 Task: Search for the email with the subject Request for sponsorship logged in from softage.1@softage.net with the filter, email from softage.10@softage.net and a new filter,  Delete it 
Action: Mouse moved to (882, 86)
Screenshot: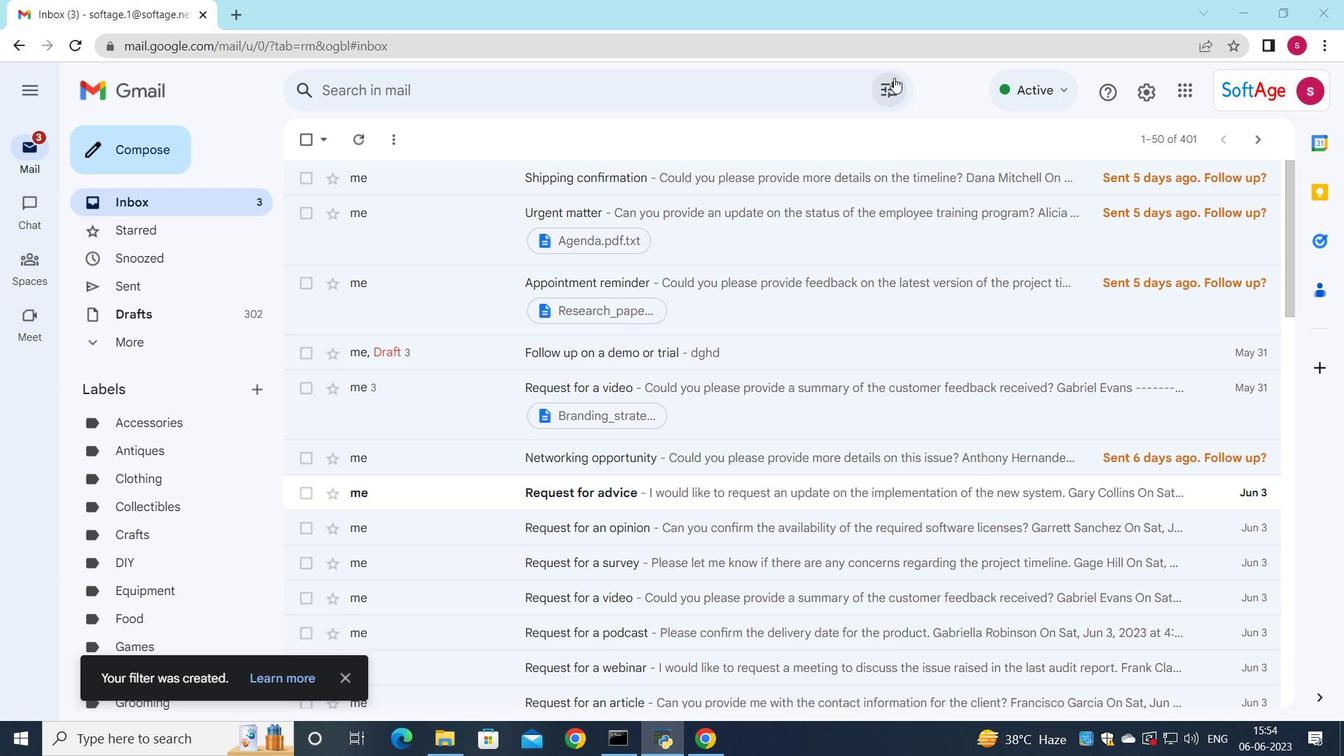 
Action: Mouse pressed left at (882, 86)
Screenshot: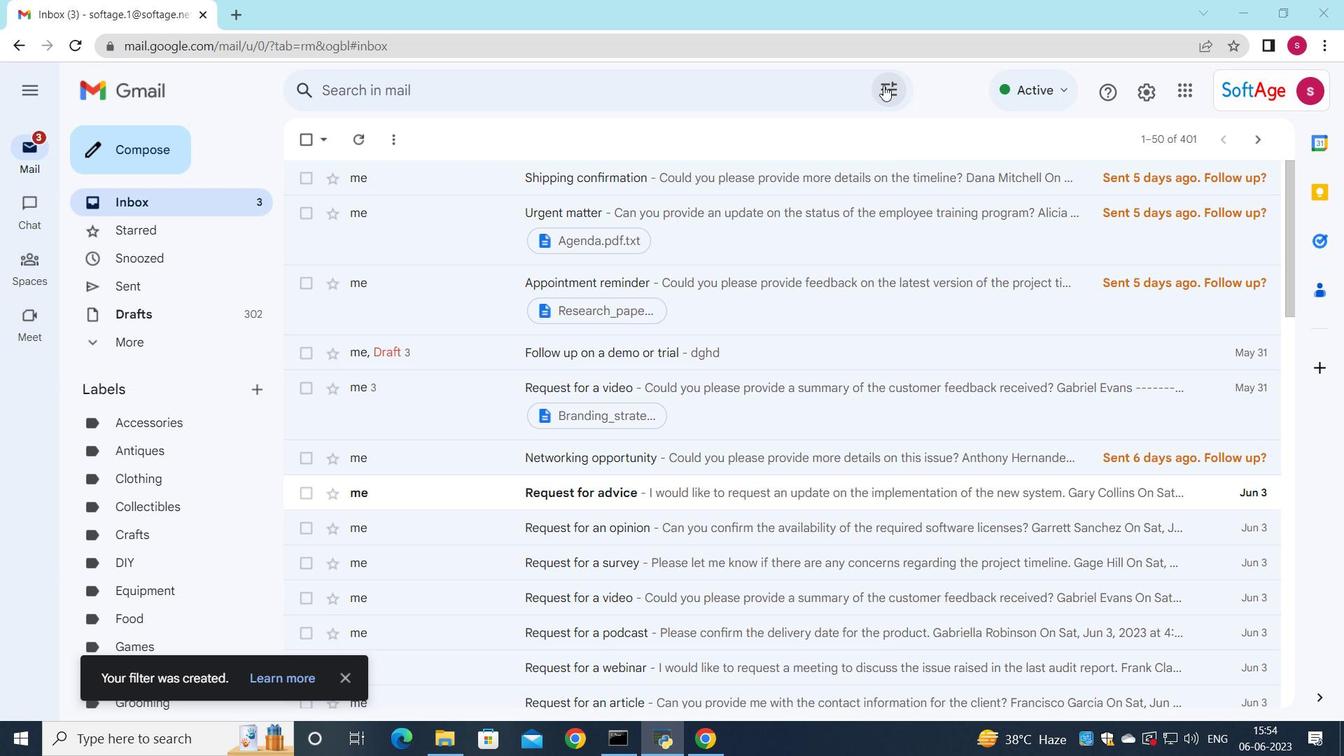 
Action: Mouse moved to (713, 162)
Screenshot: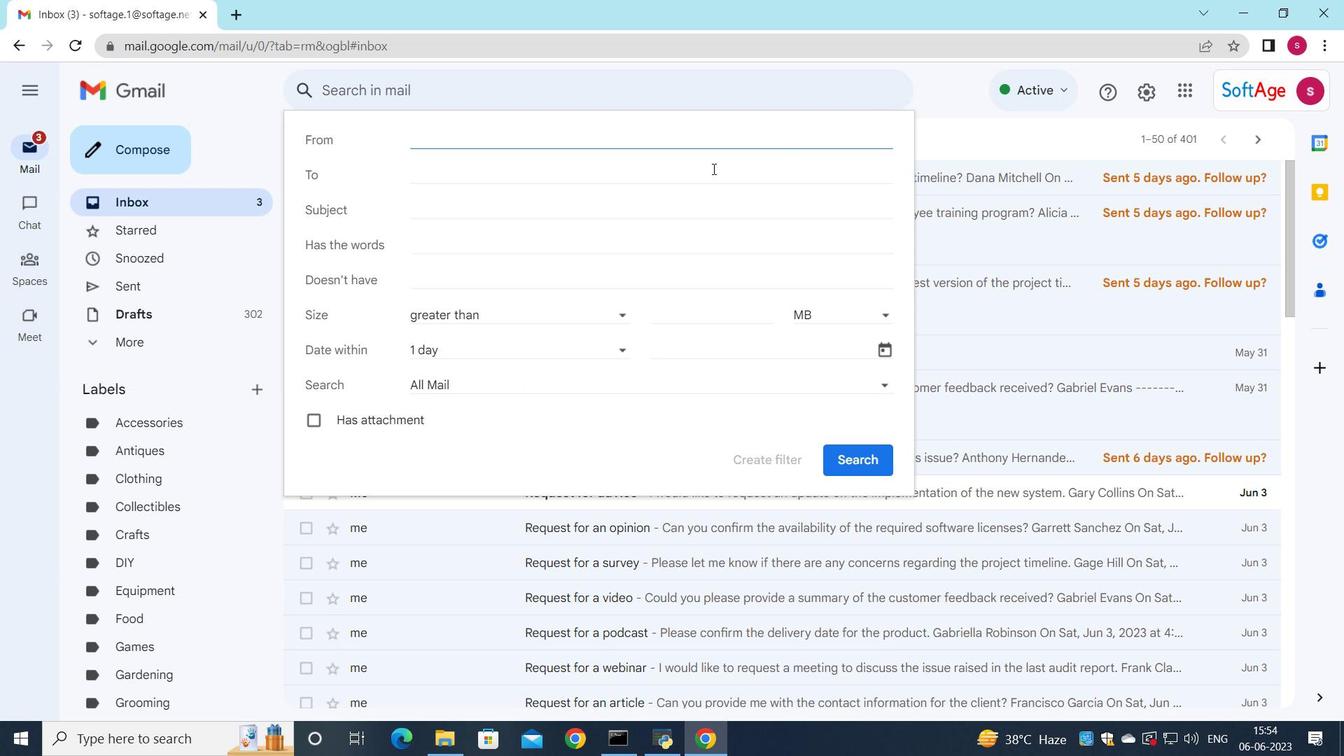 
Action: Key pressed s
Screenshot: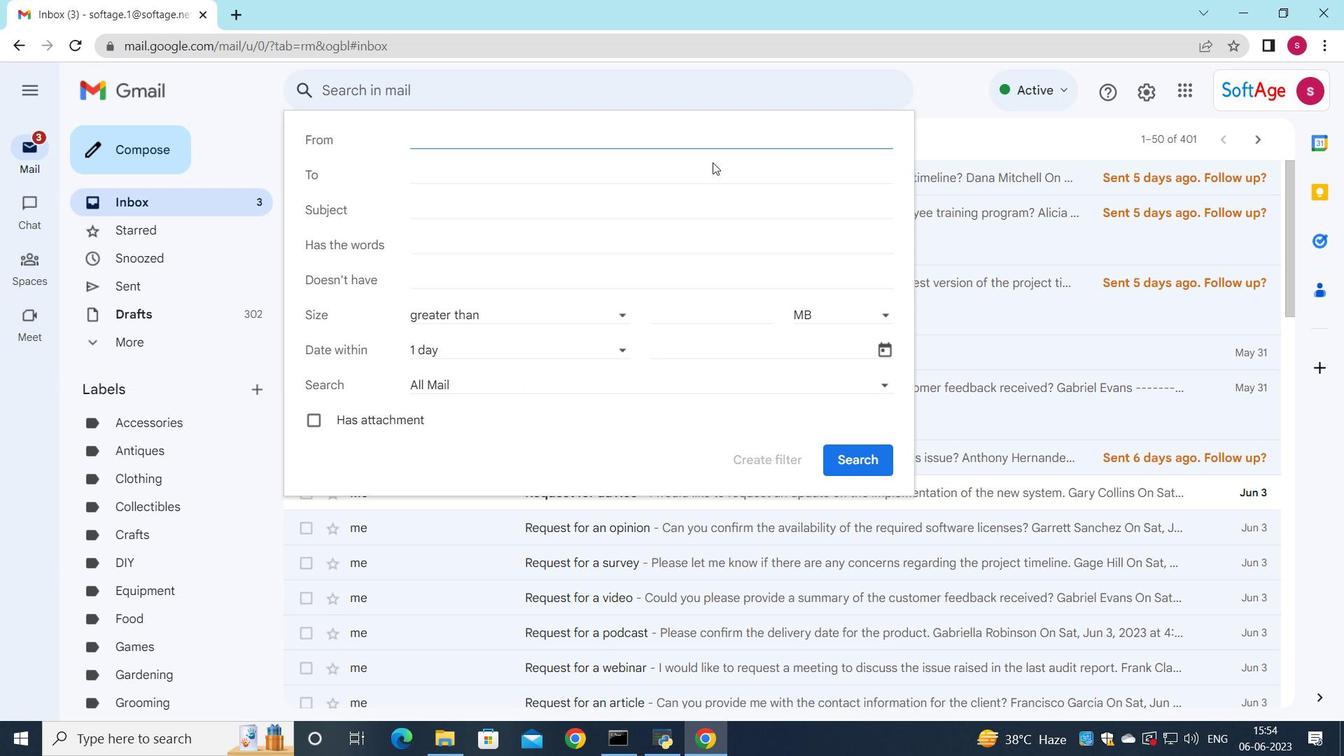 
Action: Mouse moved to (595, 179)
Screenshot: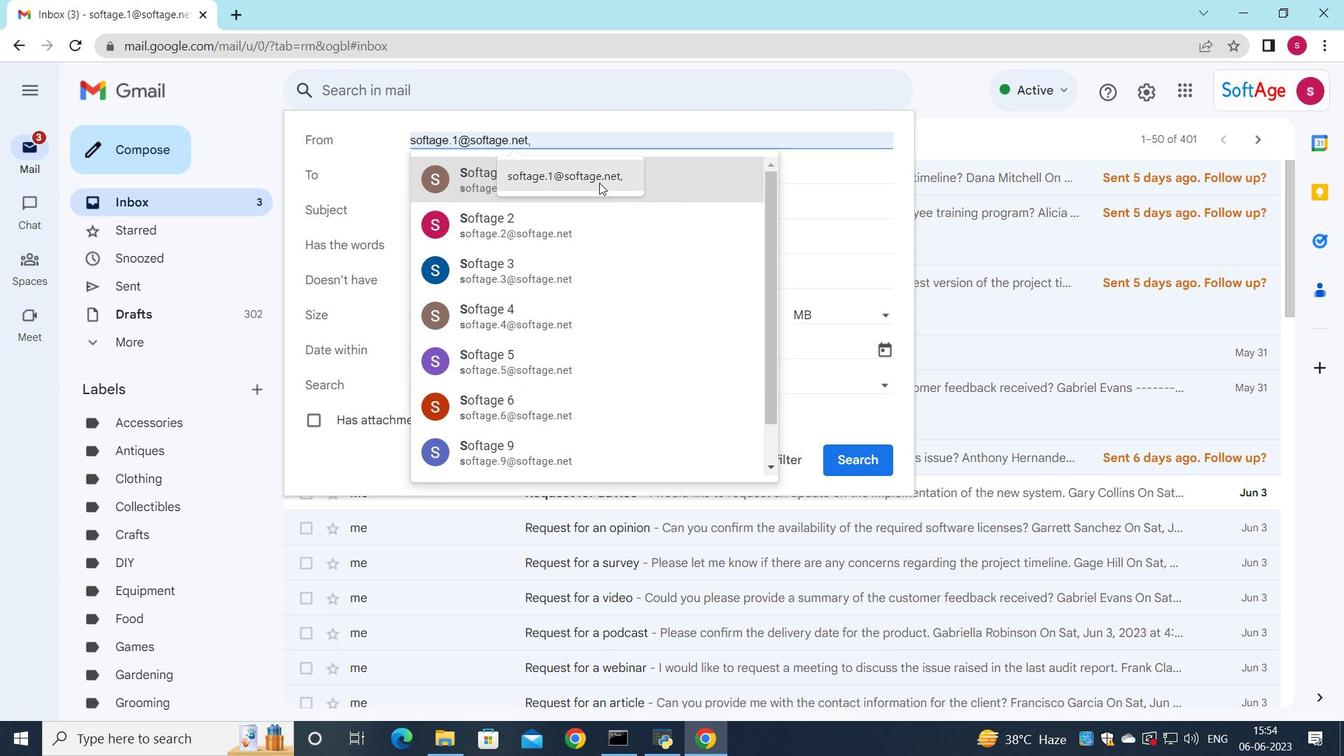 
Action: Mouse pressed left at (595, 179)
Screenshot: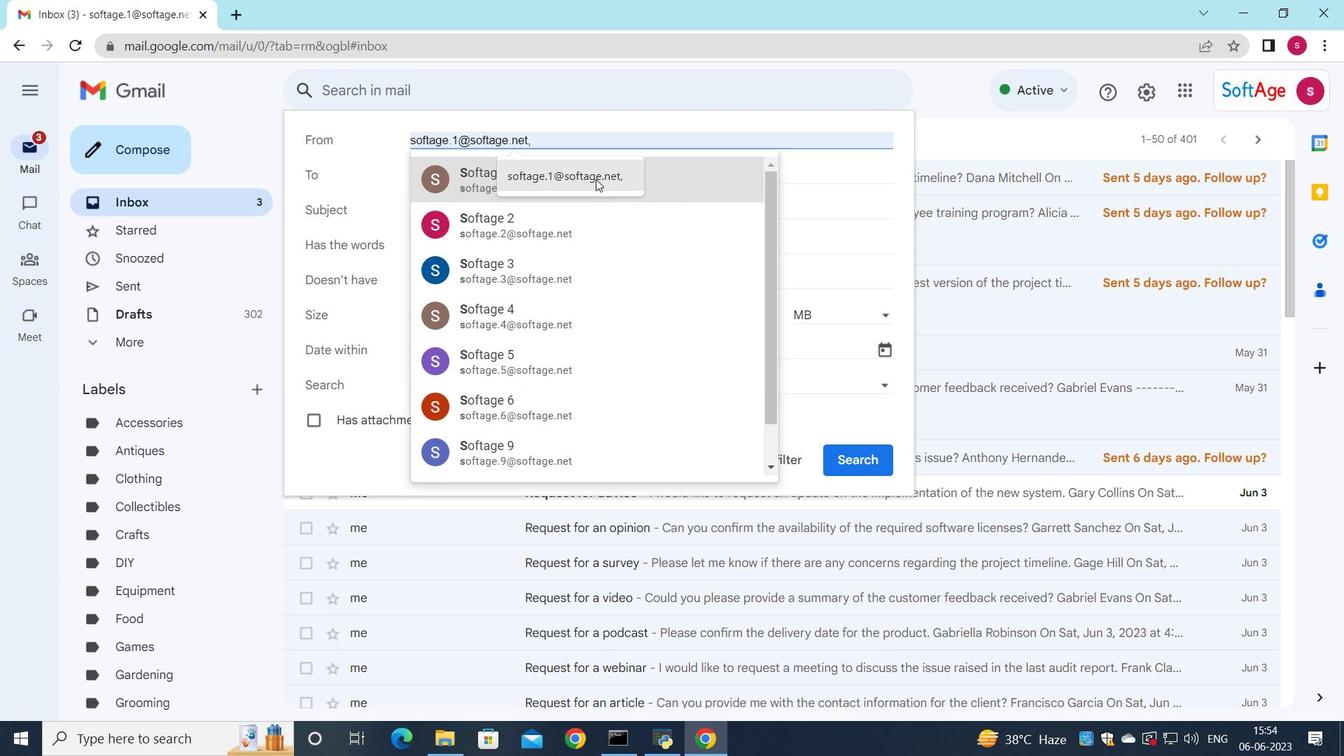 
Action: Mouse moved to (504, 179)
Screenshot: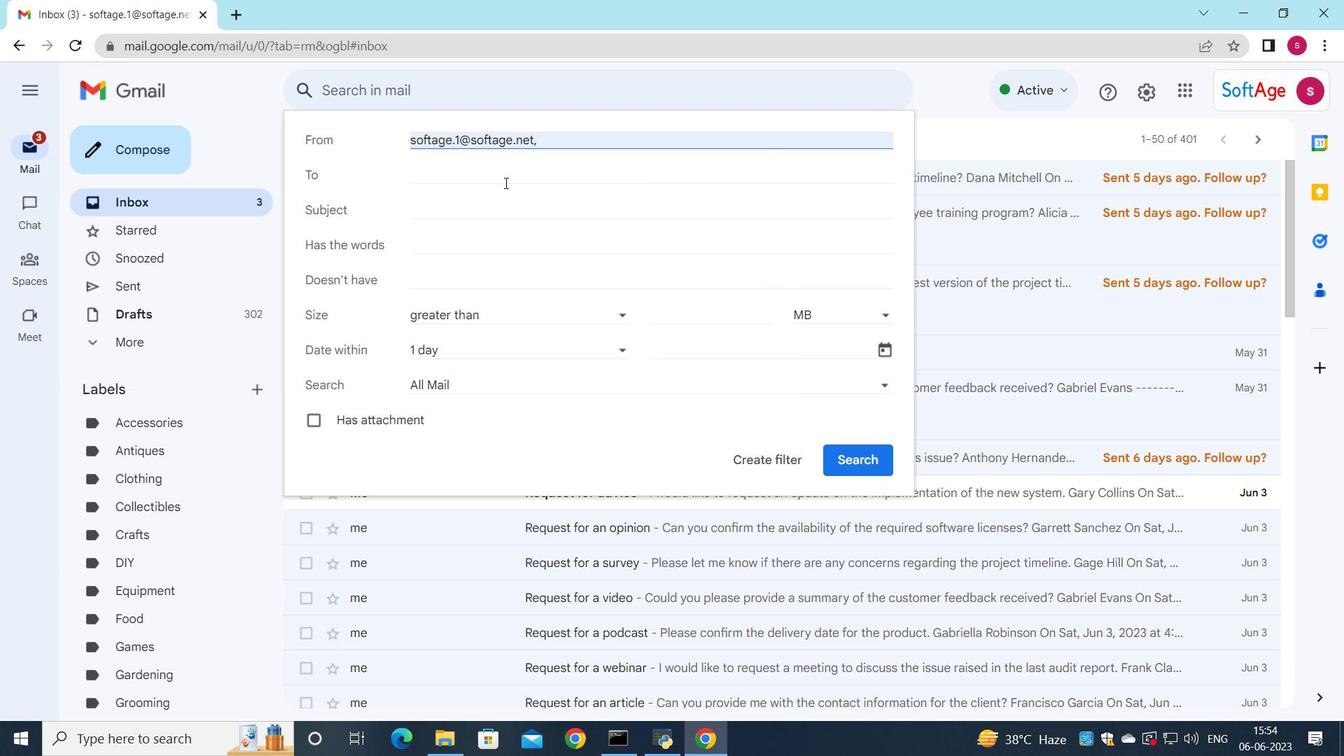 
Action: Mouse pressed left at (504, 179)
Screenshot: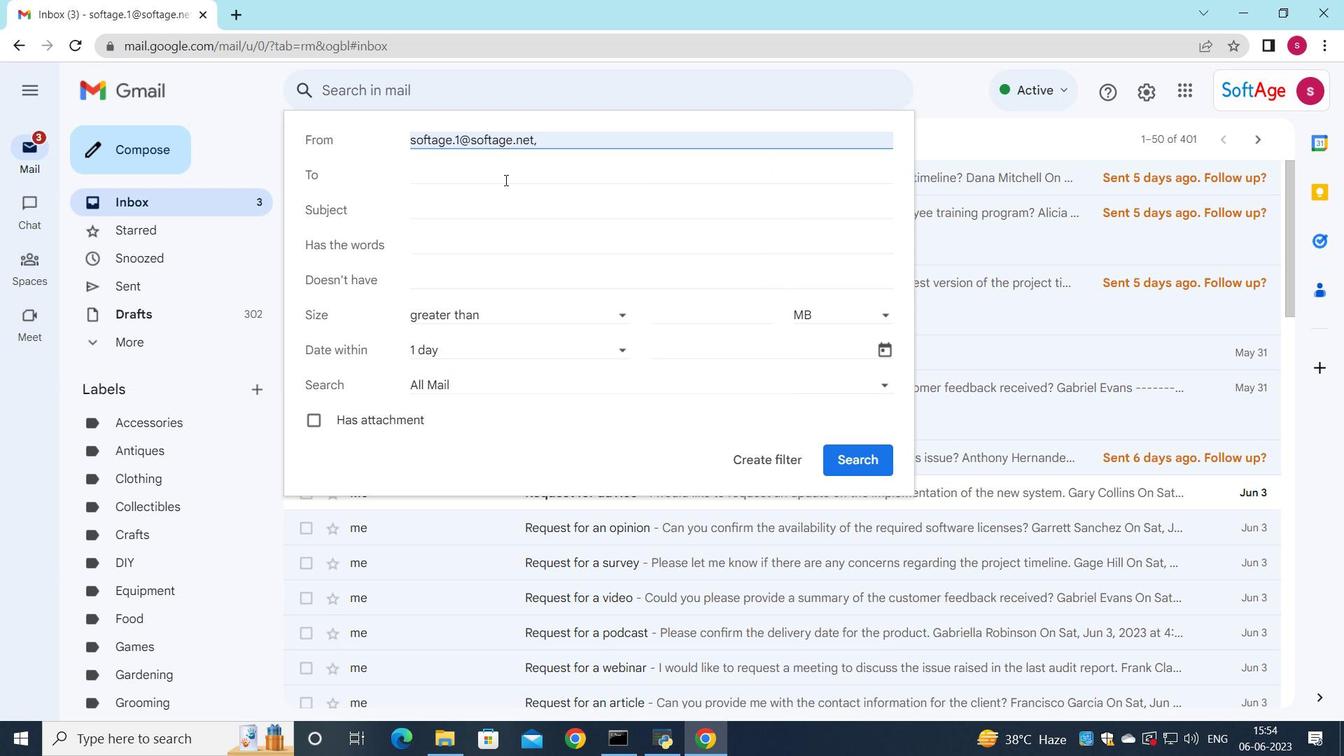 
Action: Mouse moved to (508, 180)
Screenshot: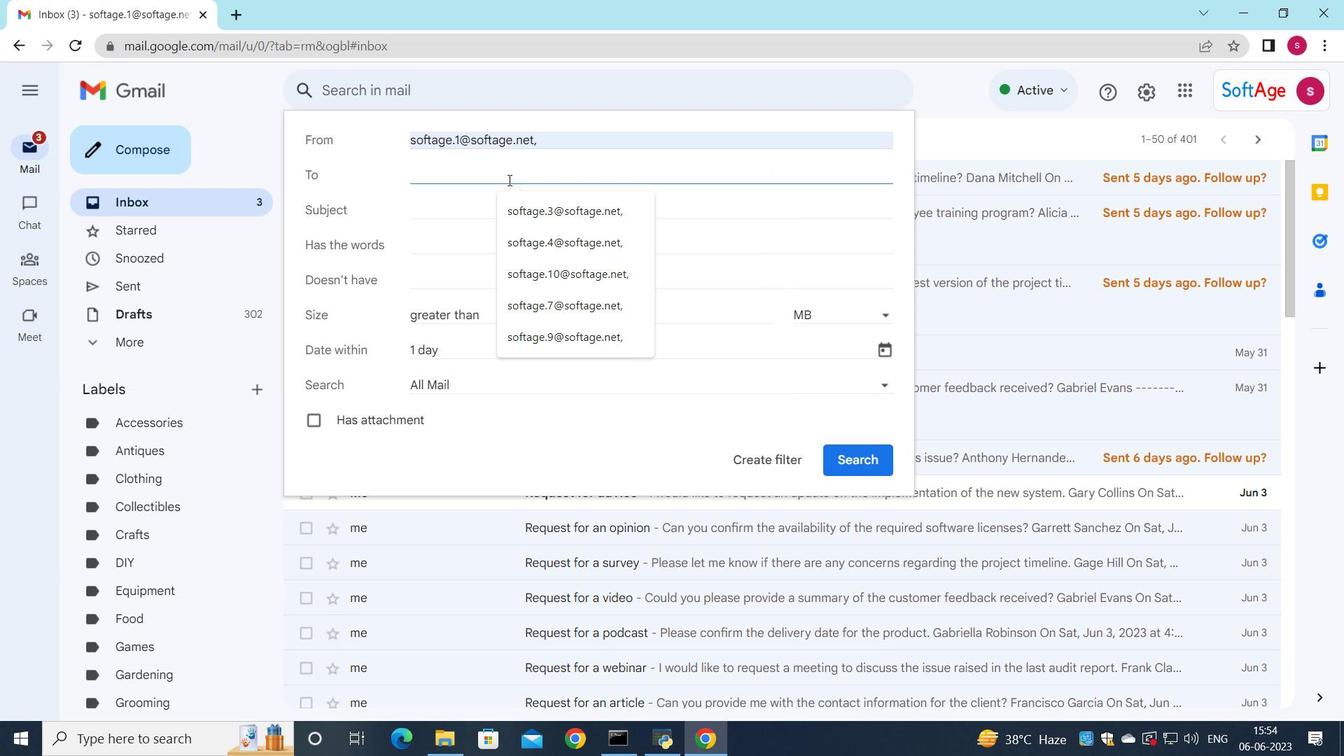 
Action: Key pressed s
Screenshot: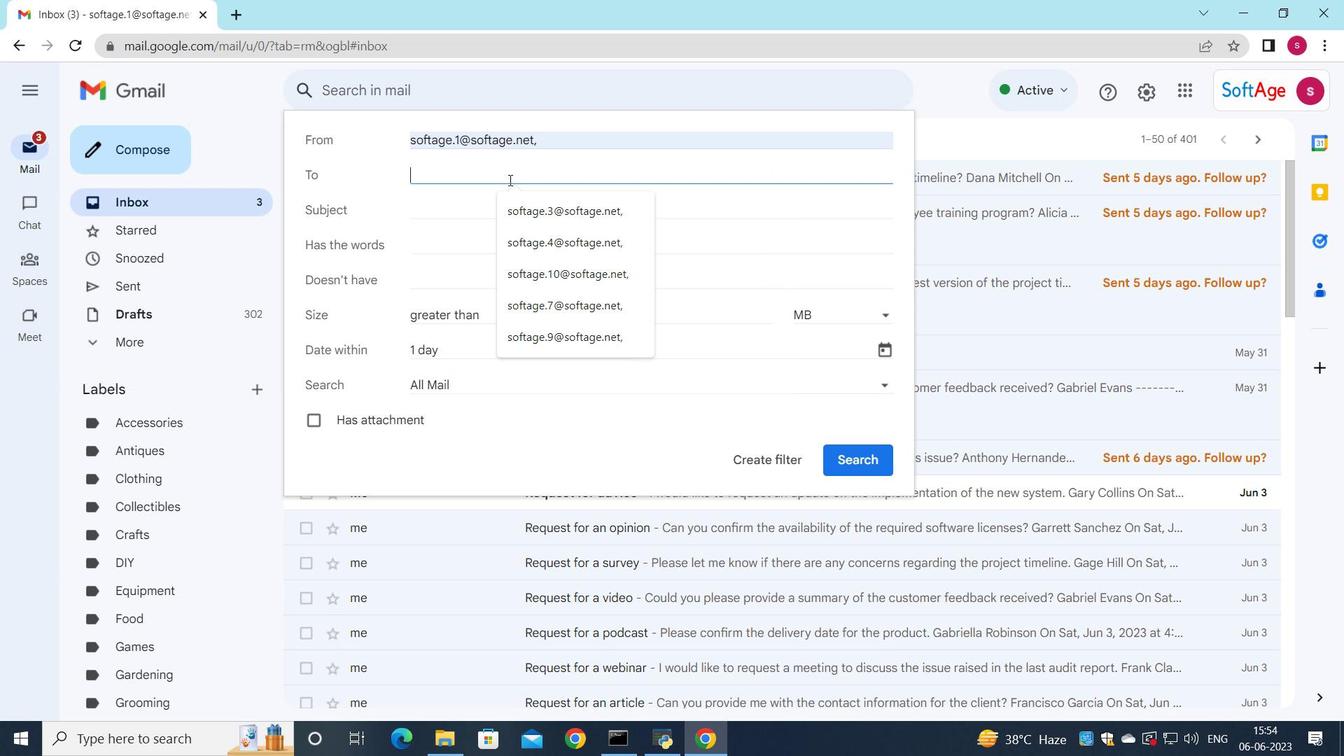 
Action: Mouse moved to (536, 209)
Screenshot: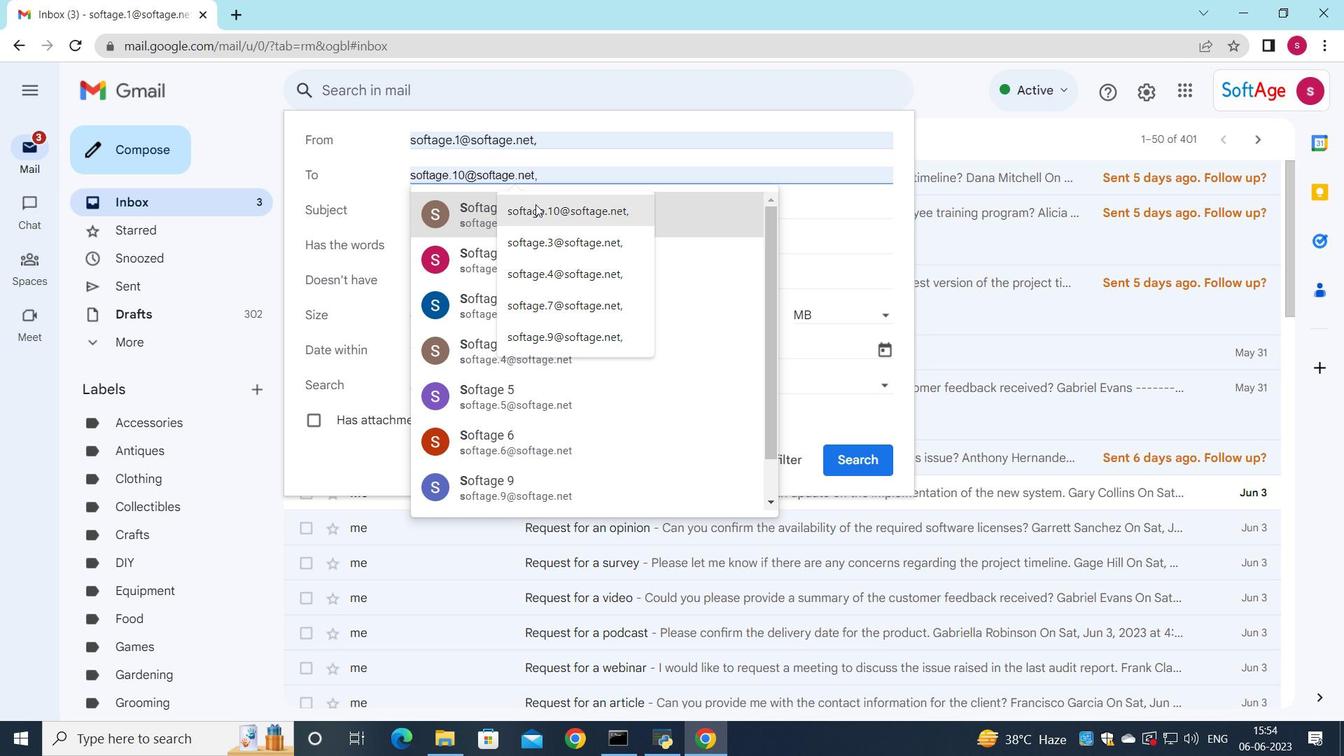 
Action: Mouse pressed left at (536, 209)
Screenshot: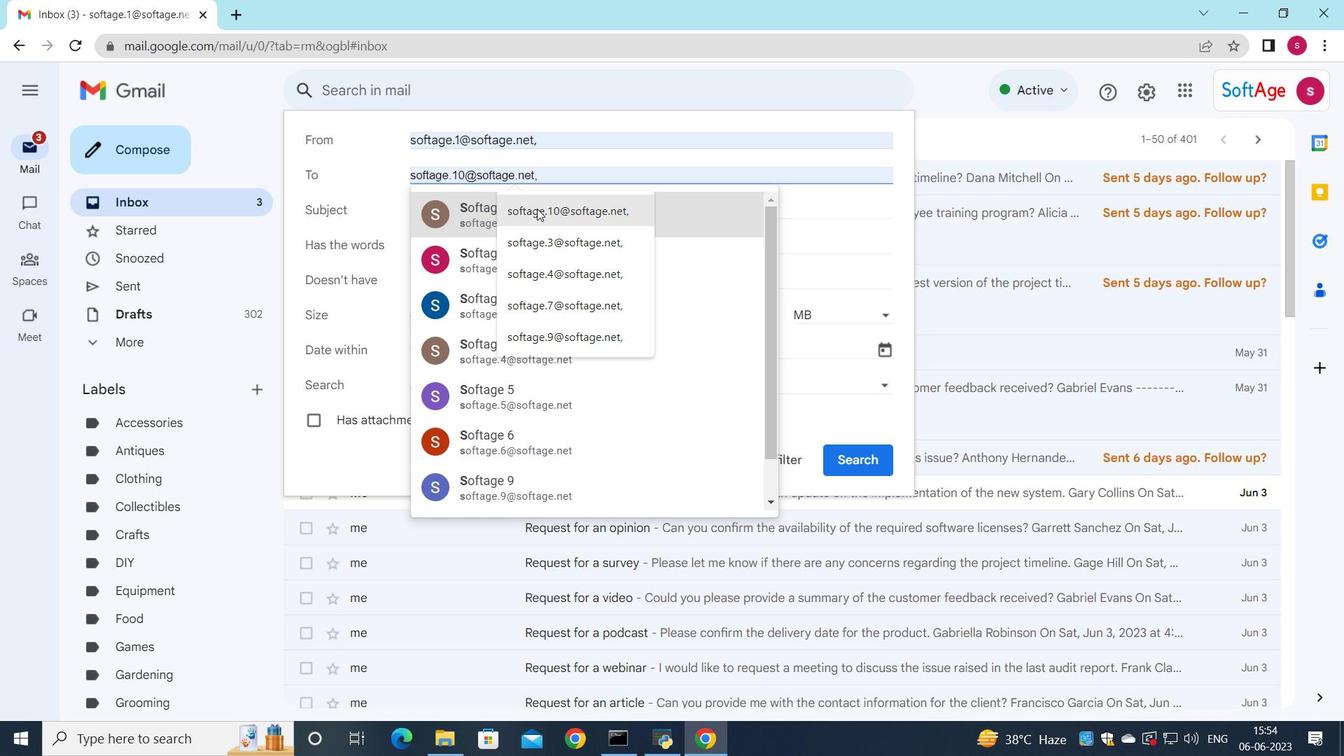 
Action: Mouse moved to (517, 215)
Screenshot: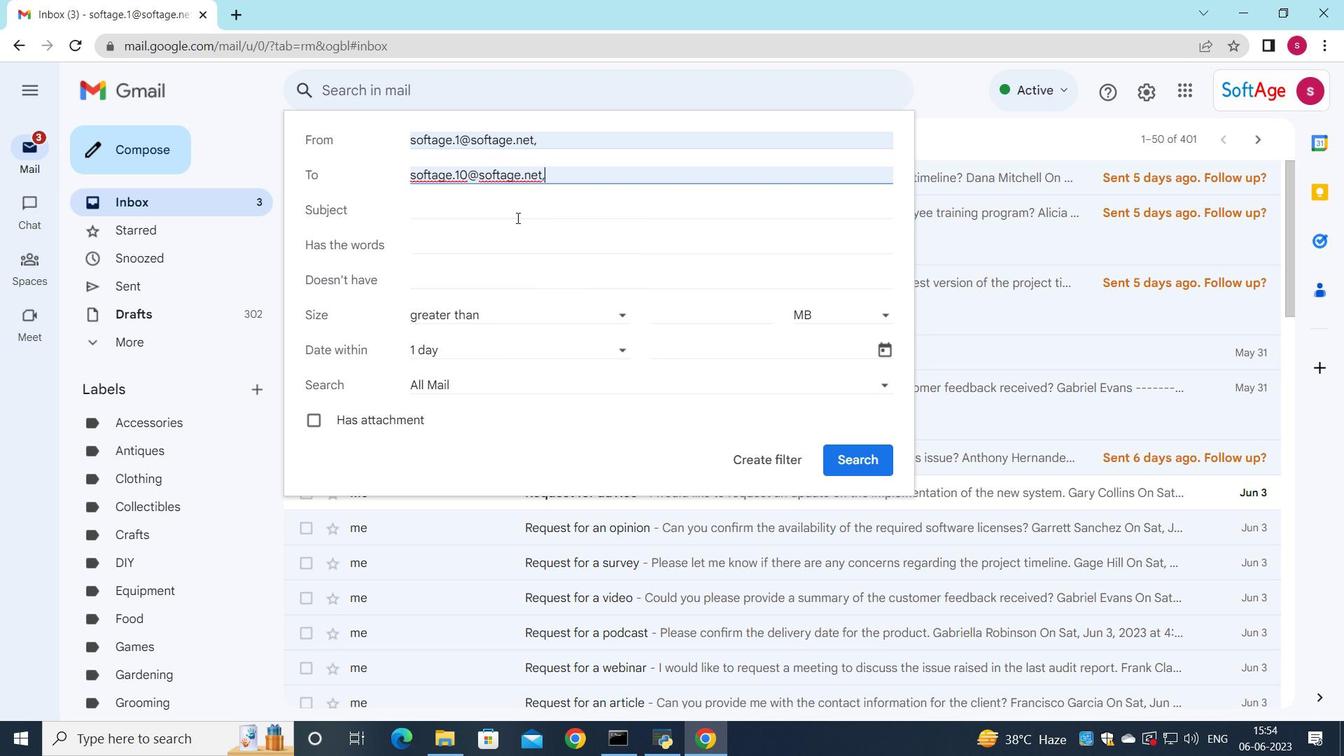 
Action: Mouse pressed left at (517, 215)
Screenshot: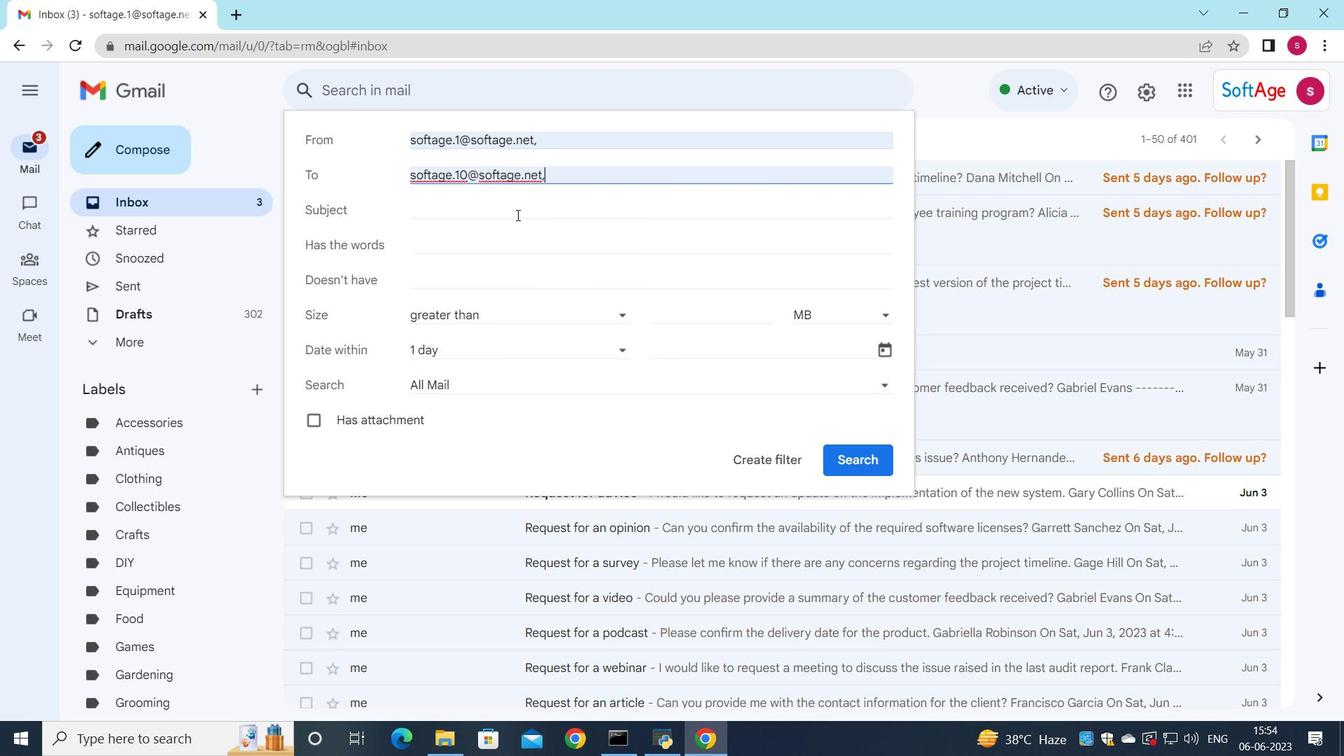 
Action: Key pressed <Key.shift>Request<Key.space>for<Key.space>sponsorship
Screenshot: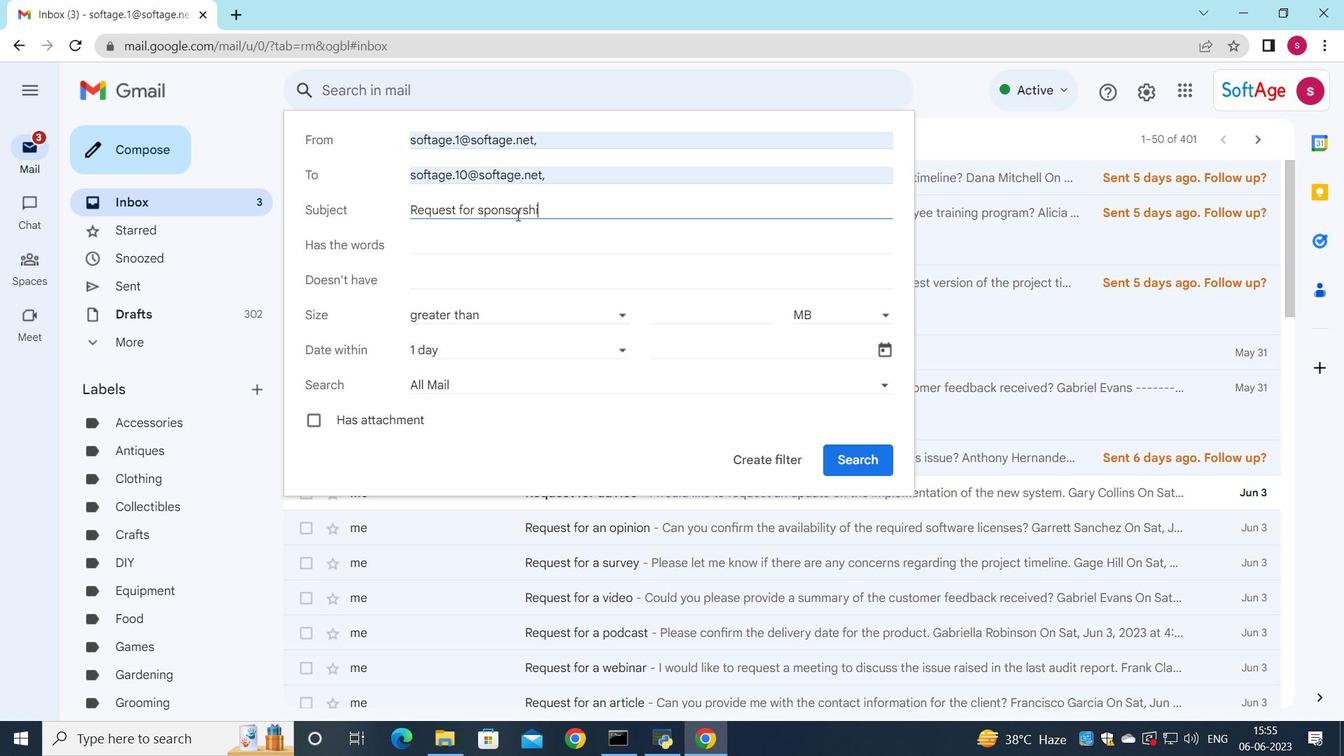
Action: Mouse moved to (511, 360)
Screenshot: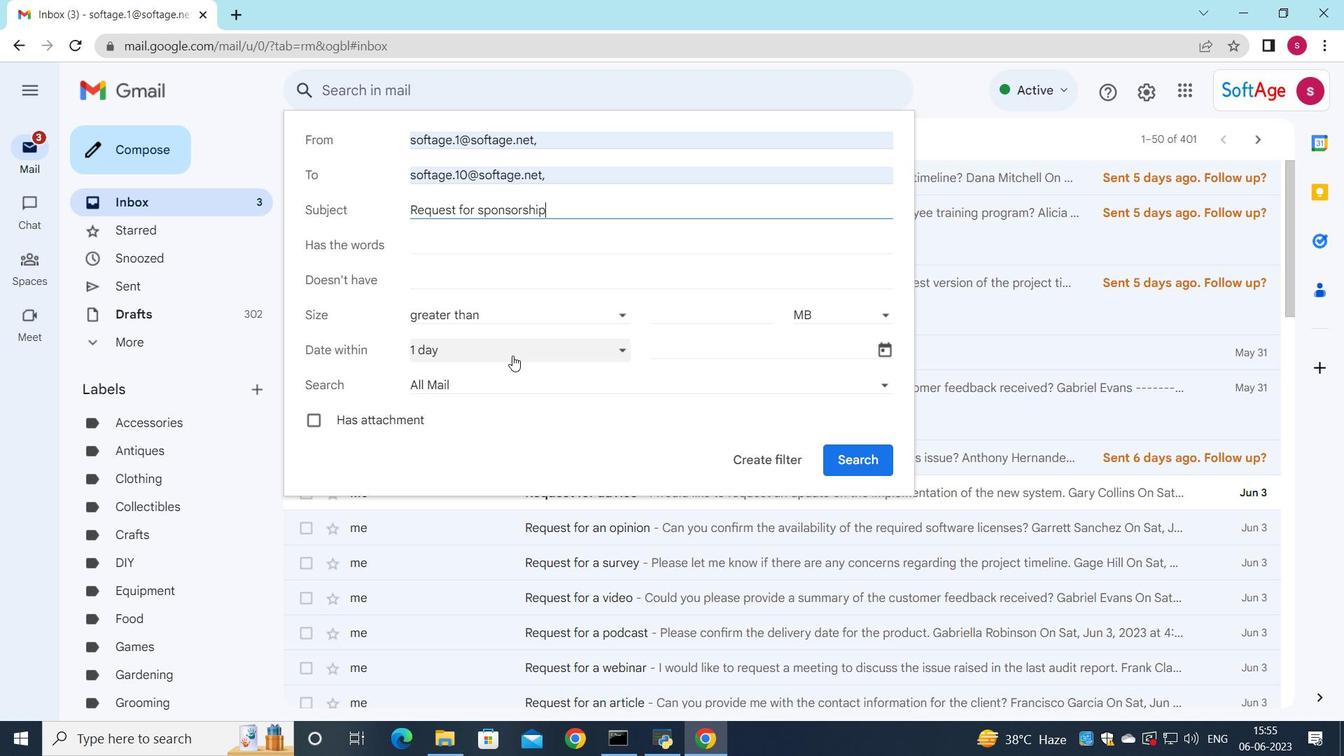 
Action: Mouse pressed left at (511, 360)
Screenshot: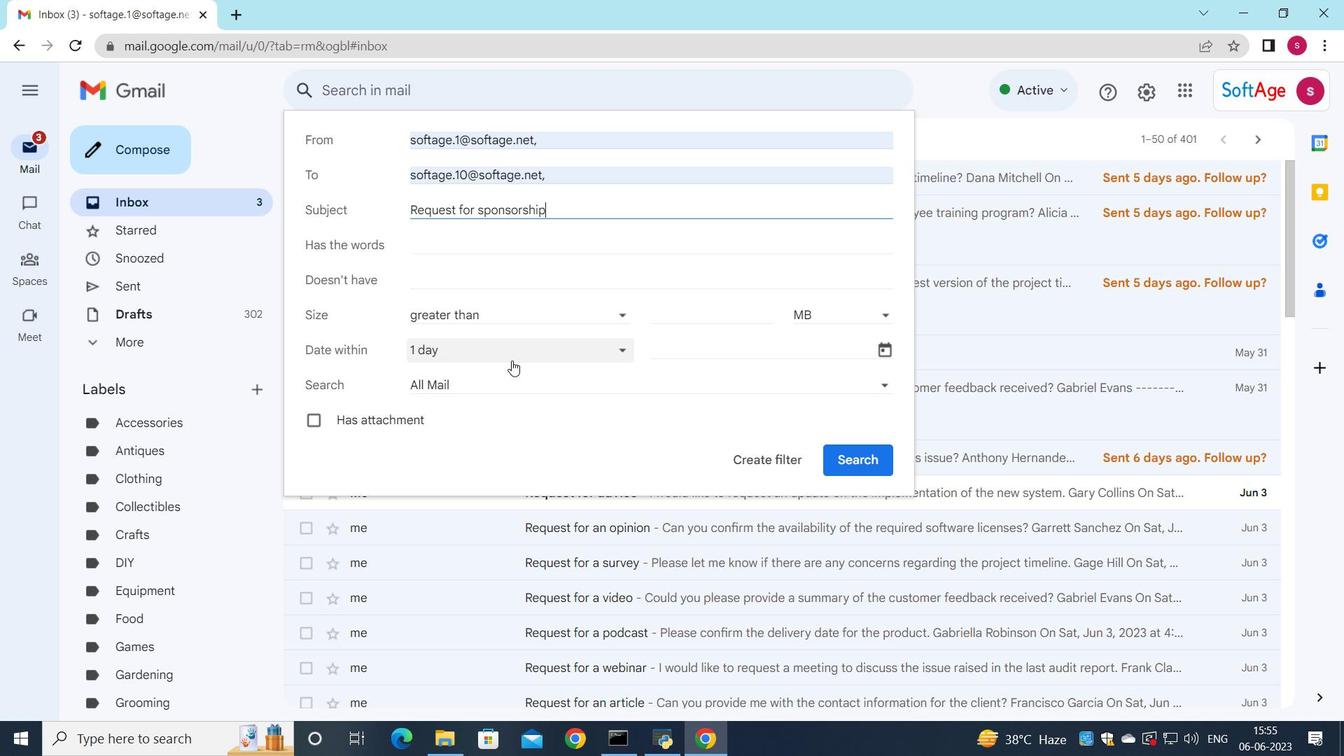 
Action: Mouse moved to (472, 550)
Screenshot: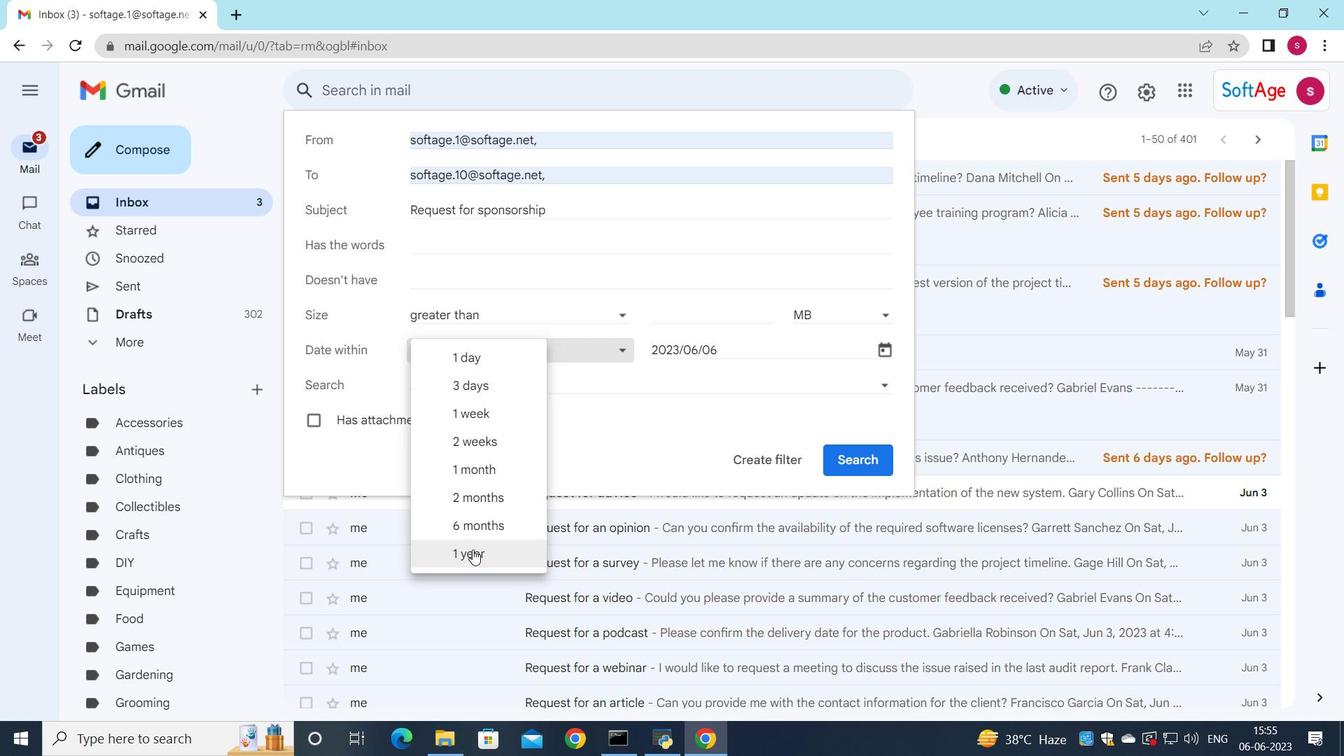 
Action: Mouse pressed left at (472, 550)
Screenshot: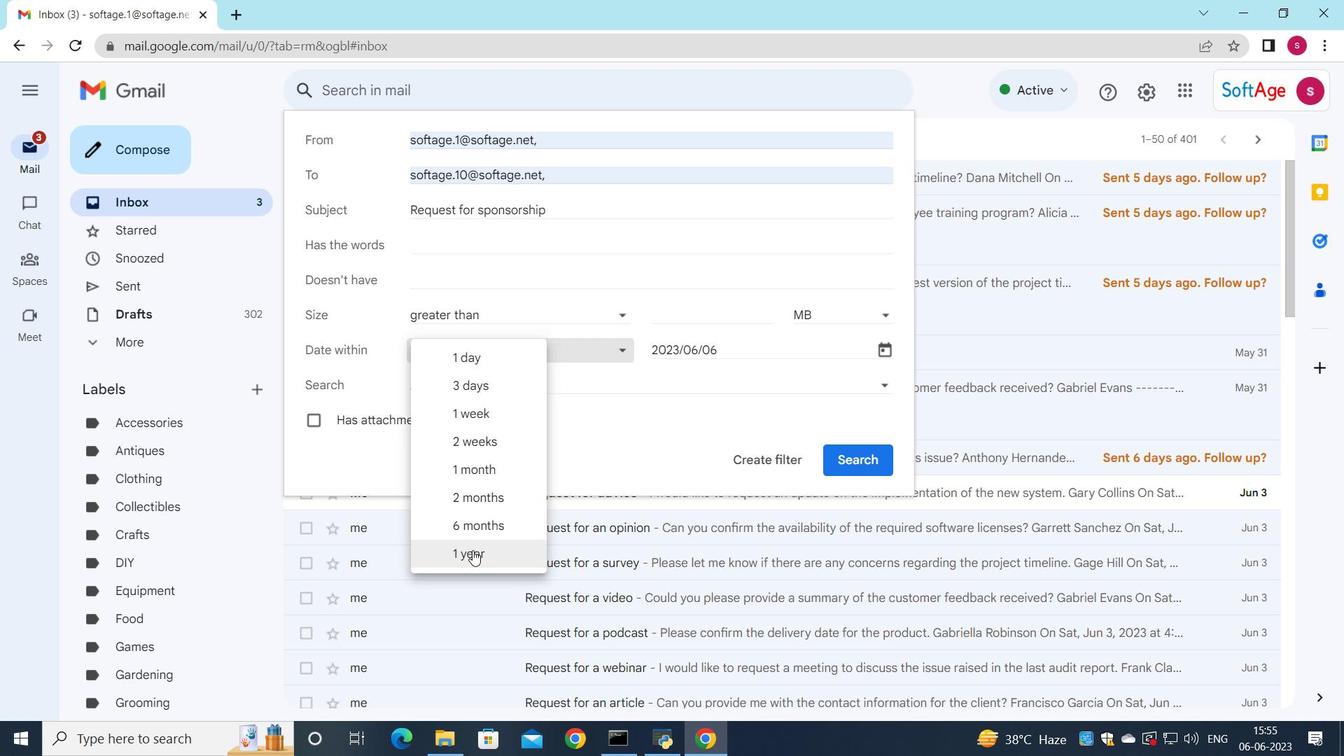 
Action: Mouse moved to (755, 463)
Screenshot: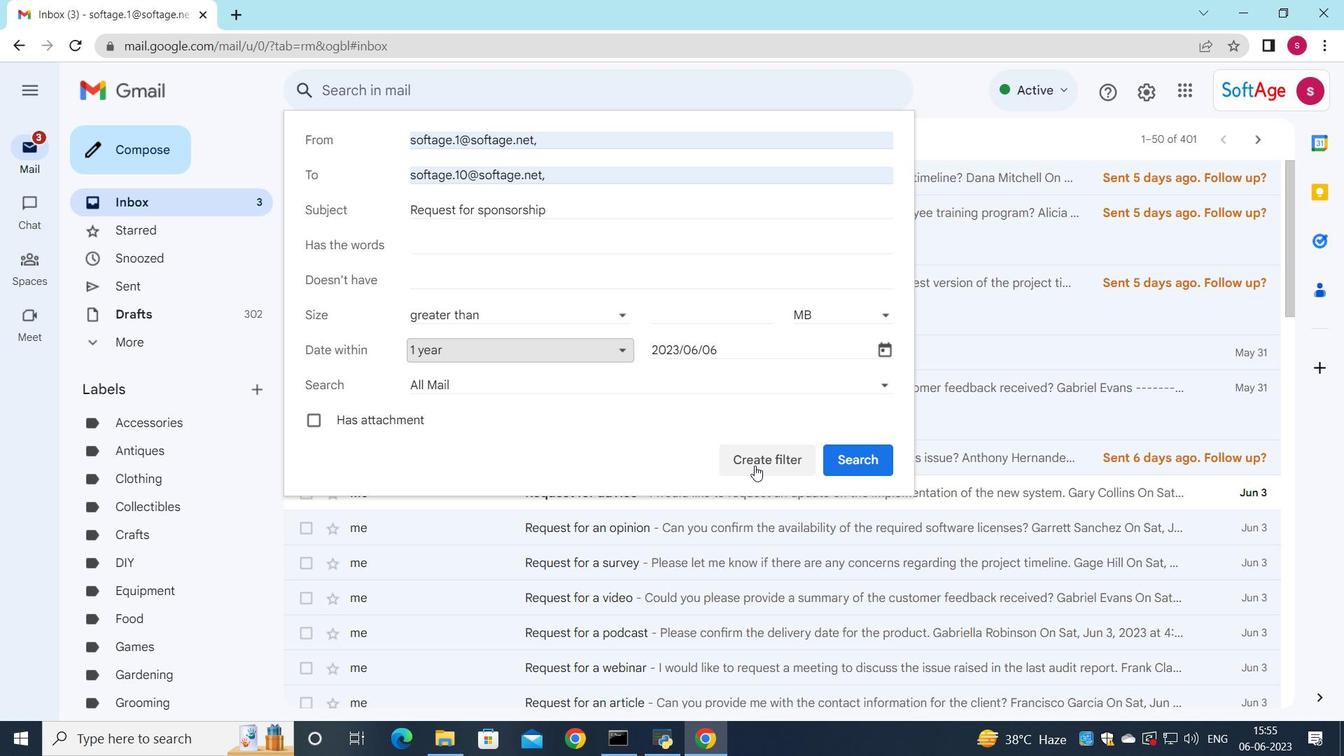 
Action: Mouse pressed left at (755, 463)
Screenshot: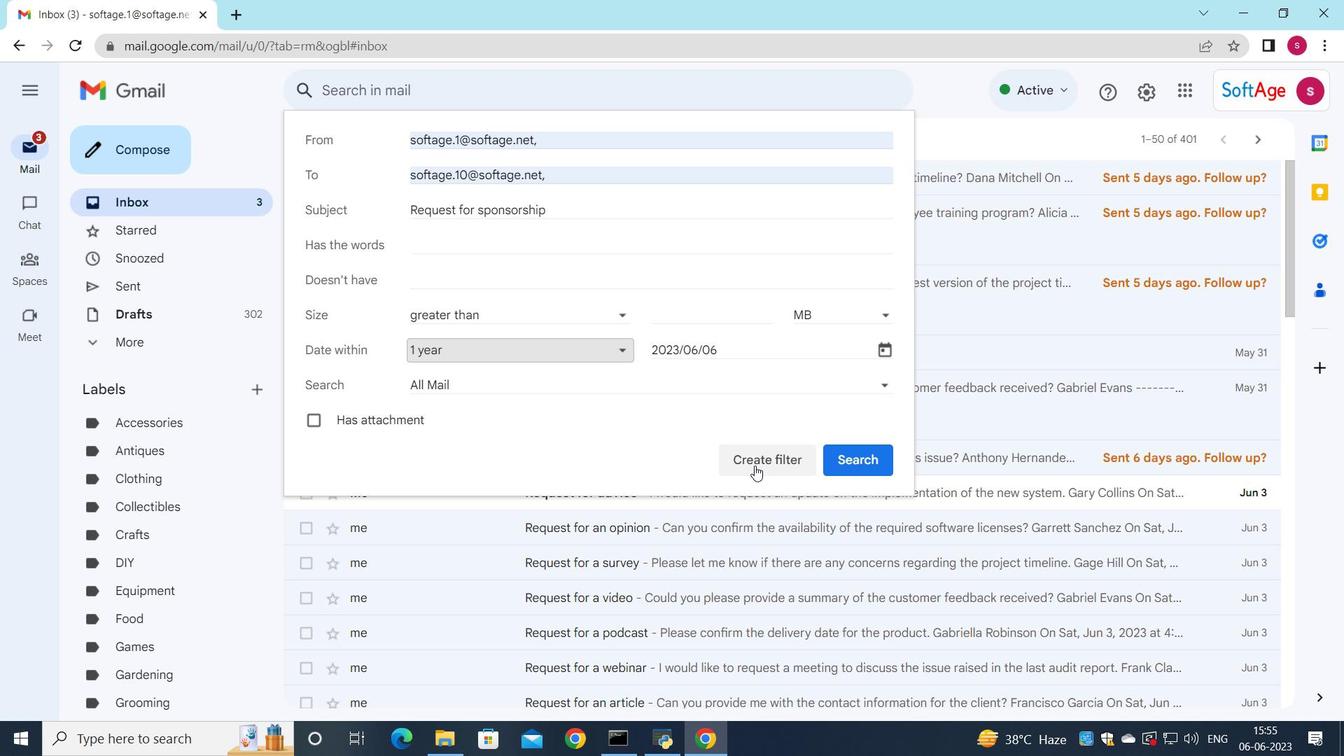 
Action: Mouse moved to (325, 305)
Screenshot: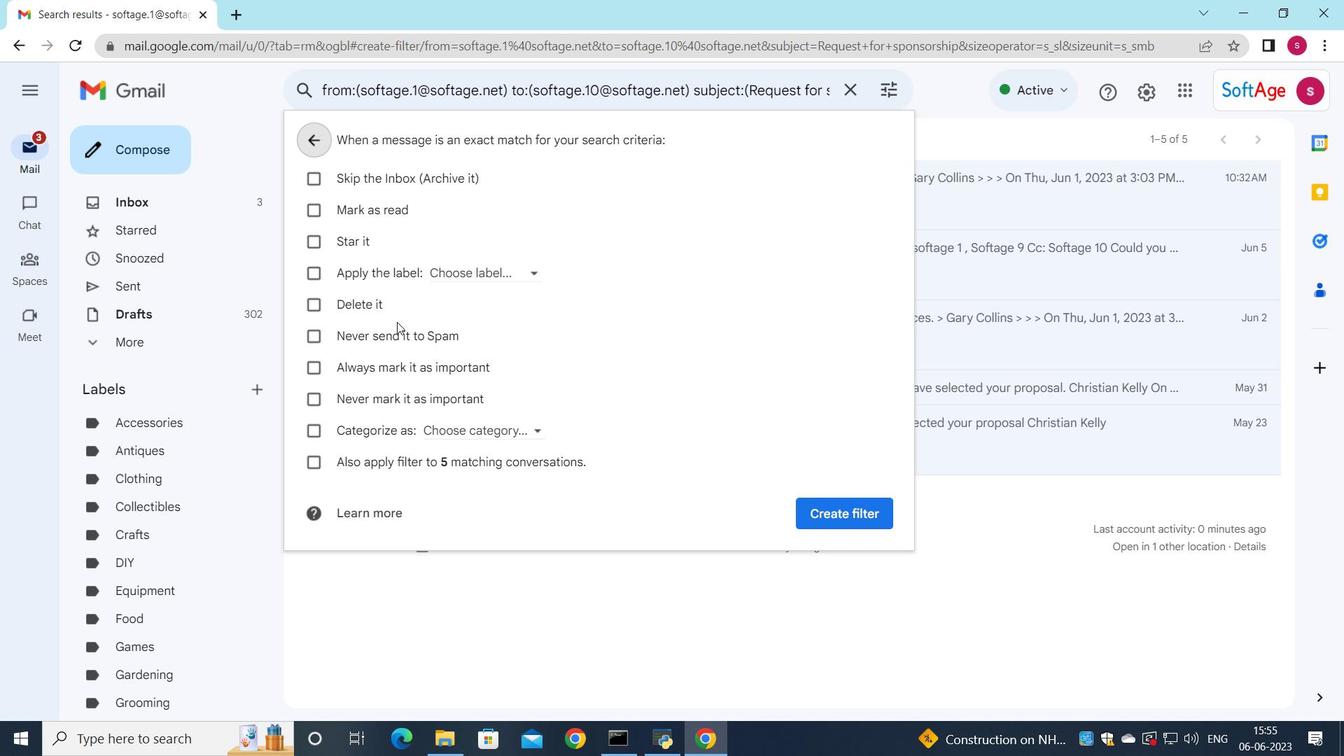 
Action: Mouse pressed left at (325, 305)
Screenshot: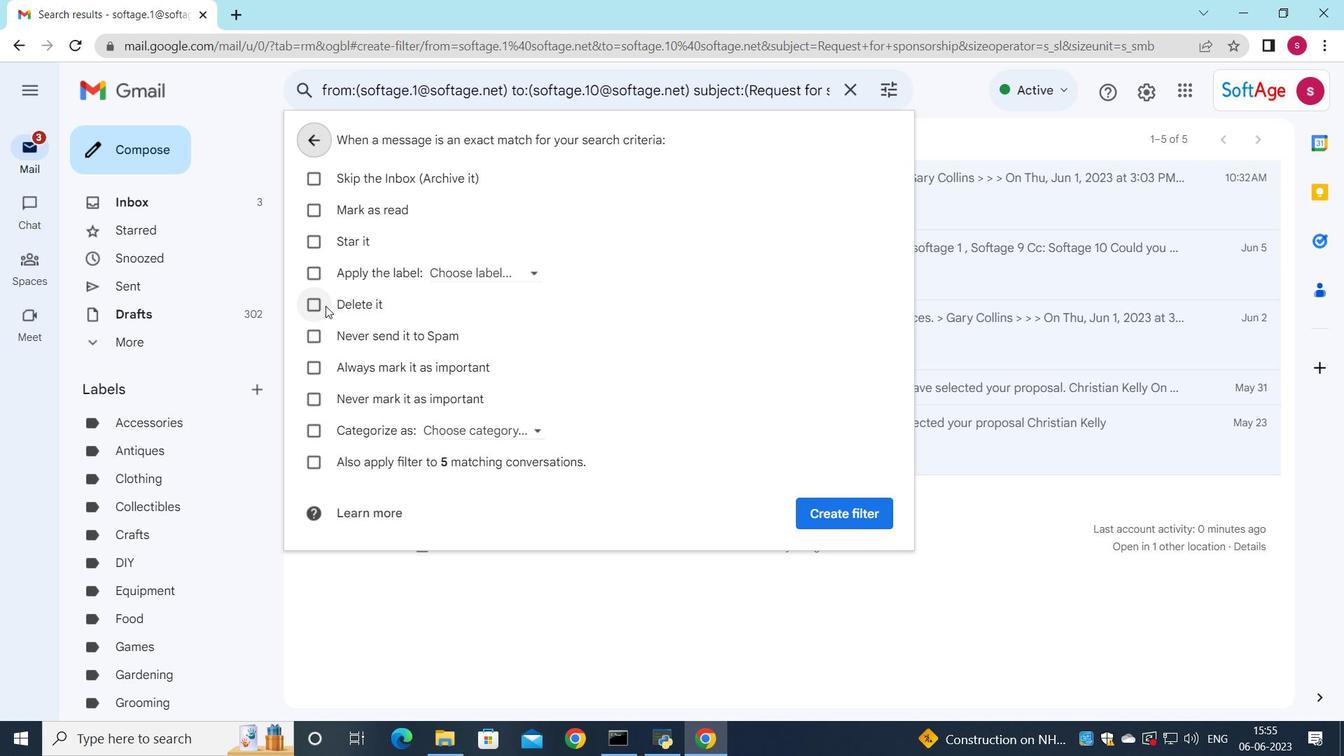 
Action: Mouse moved to (812, 511)
Screenshot: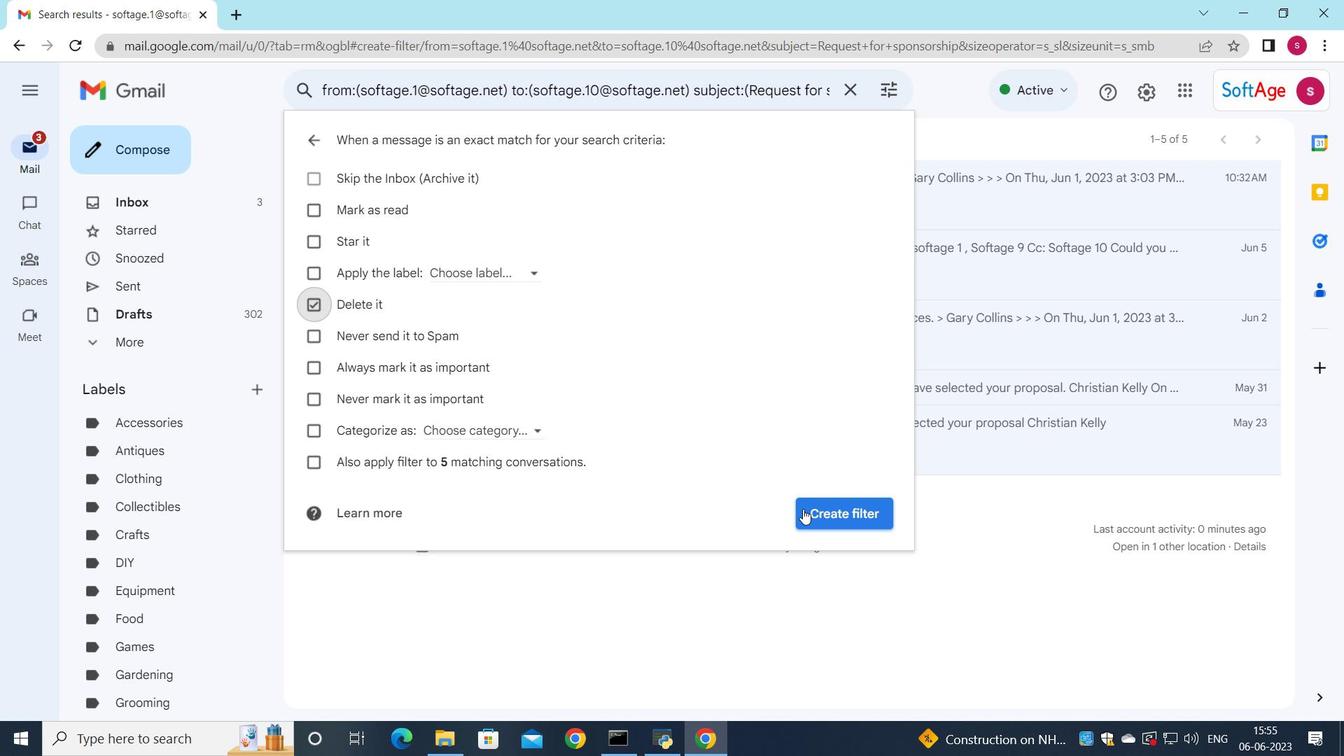 
Action: Mouse pressed left at (812, 511)
Screenshot: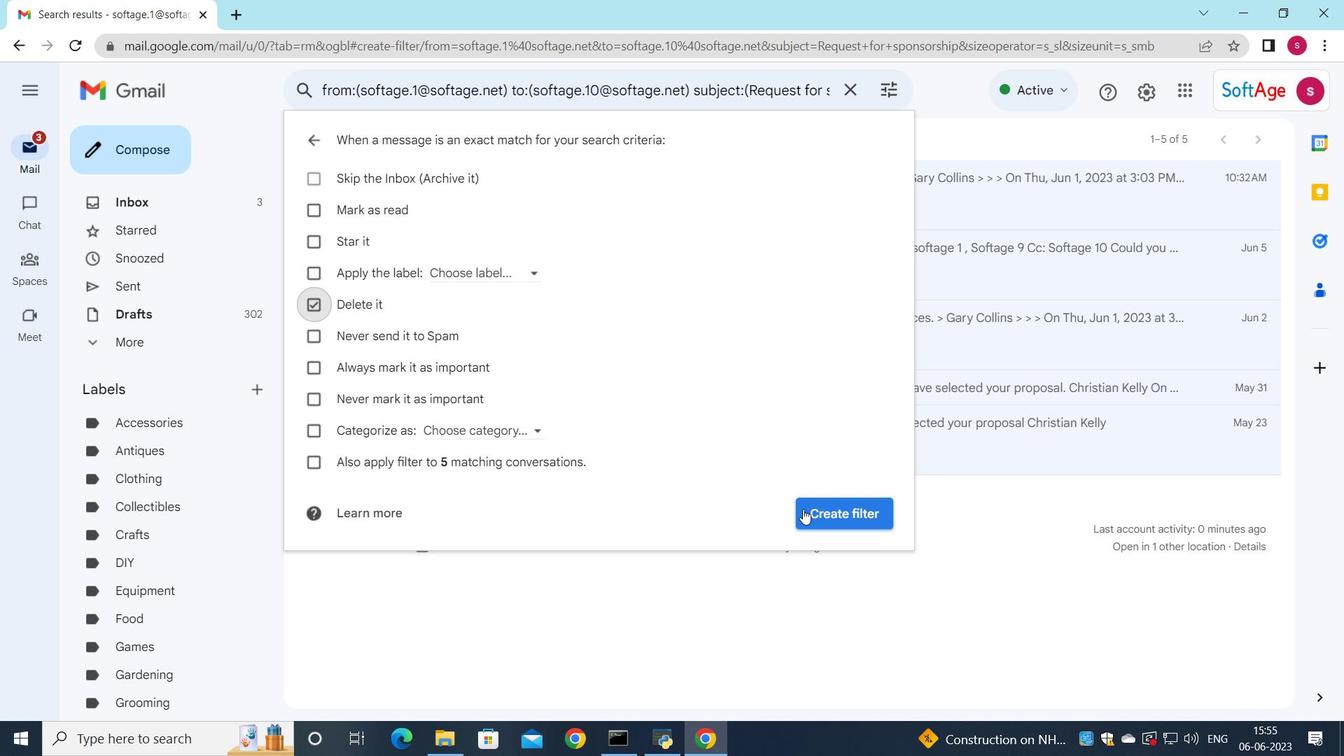 
